 Task: Open Card Card0000000106 in Board Board0000000027 in Workspace WS0000000009 in Trello. Add Member Email0000000034 to Card Card0000000106 in Board Board0000000027 in Workspace WS0000000009 in Trello. Add Blue Label titled Label0000000106 to Card Card0000000106 in Board Board0000000027 in Workspace WS0000000009 in Trello. Add Checklist CL0000000106 to Card Card0000000106 in Board Board0000000027 in Workspace WS0000000009 in Trello. Add Dates with Start Date as Sep 01 2023 and Due Date as Sep 30 2023 to Card Card0000000106 in Board Board0000000027 in Workspace WS0000000009 in Trello
Action: Mouse moved to (320, 316)
Screenshot: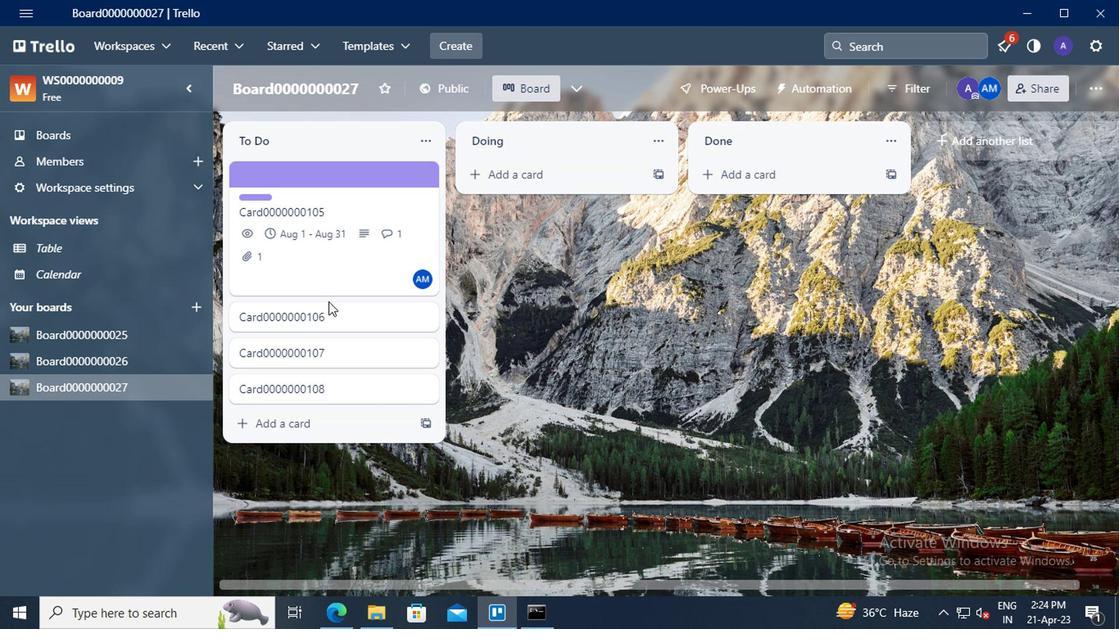 
Action: Mouse pressed left at (320, 316)
Screenshot: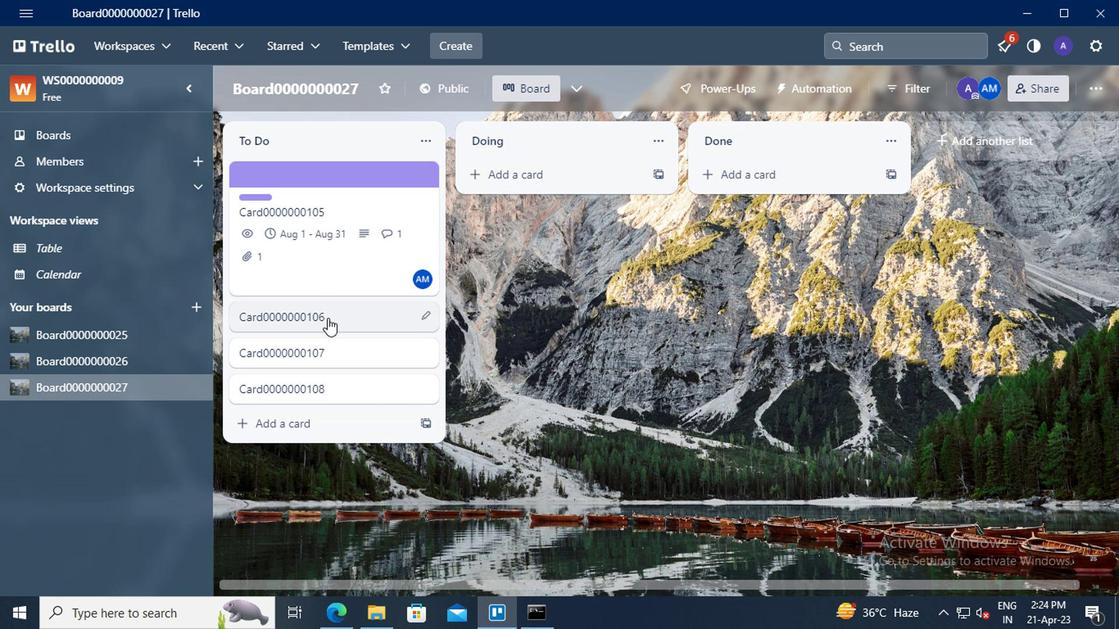 
Action: Mouse moved to (750, 213)
Screenshot: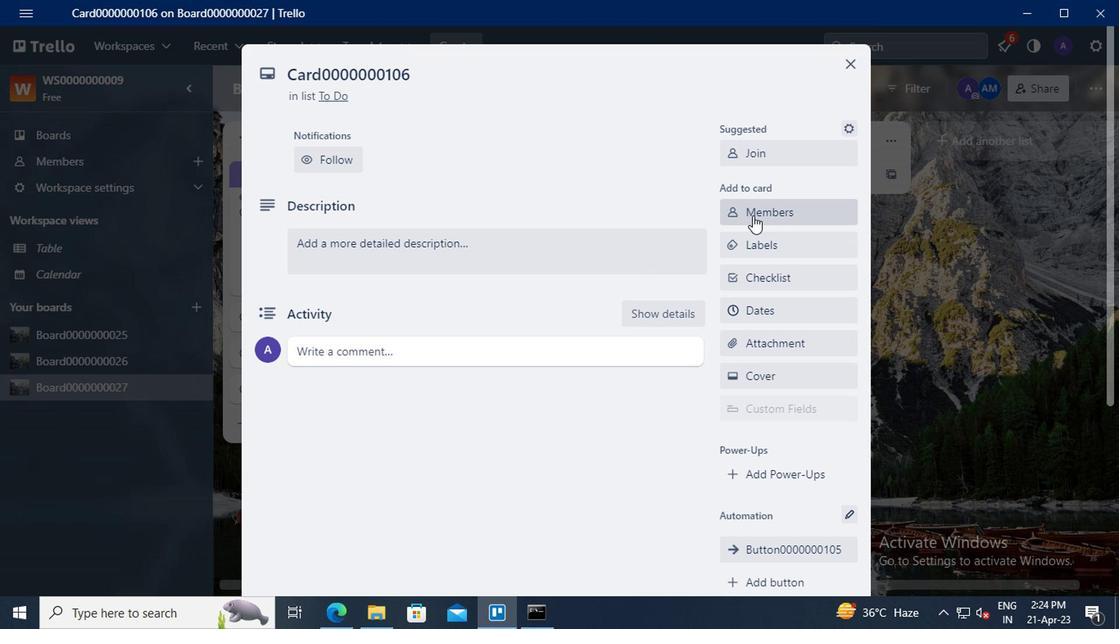 
Action: Mouse pressed left at (750, 213)
Screenshot: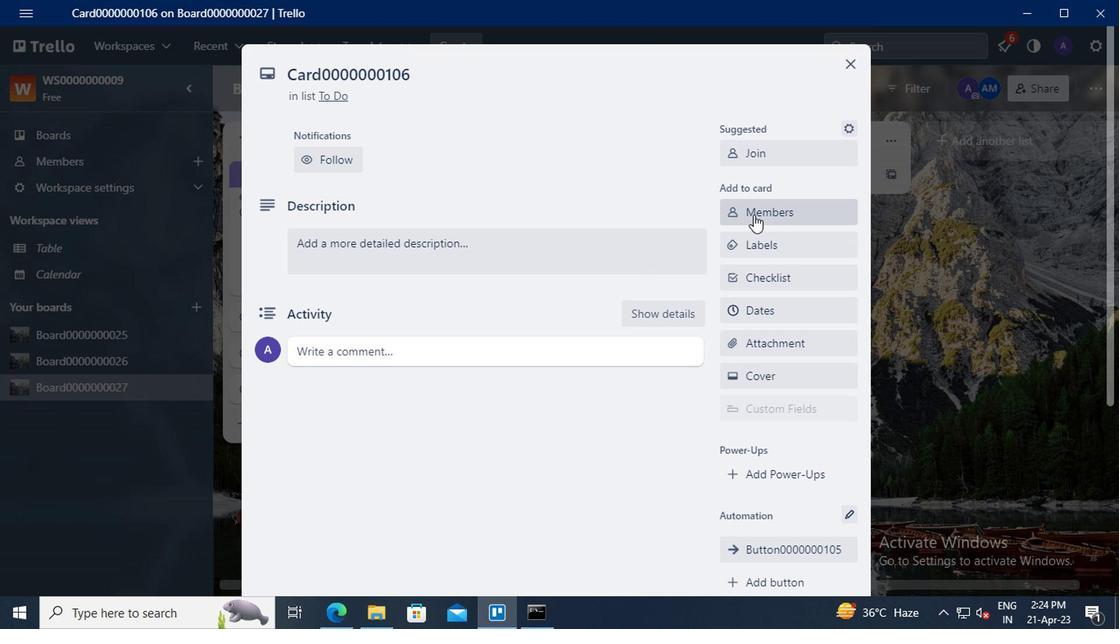 
Action: Mouse moved to (763, 285)
Screenshot: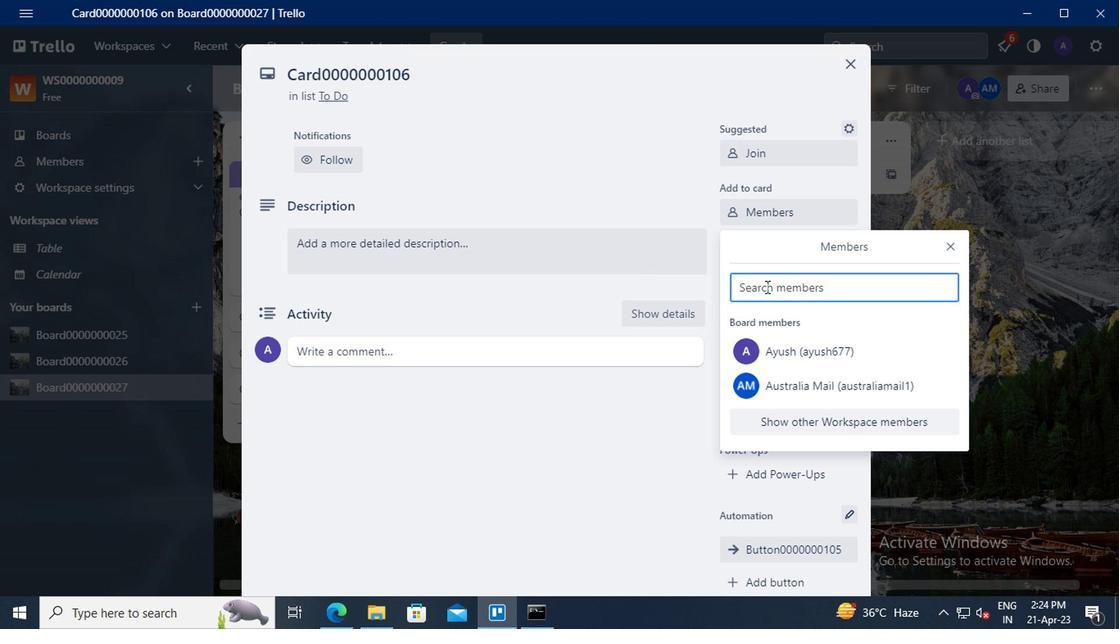 
Action: Mouse pressed left at (763, 285)
Screenshot: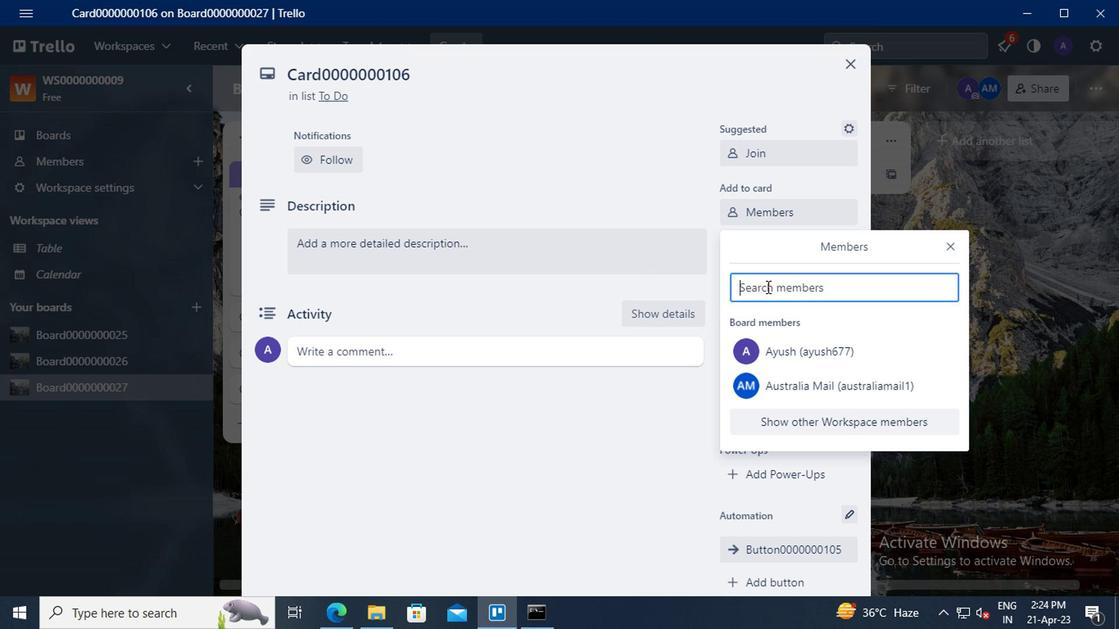 
Action: Key pressed nikrathi889<Key.shift>@GMAIL.COM
Screenshot: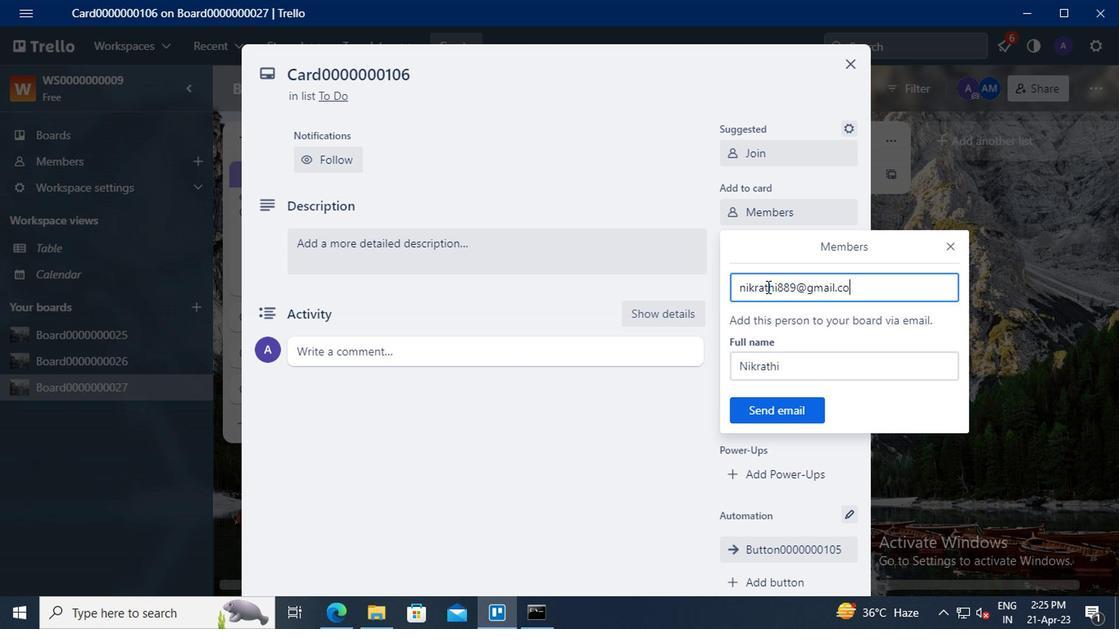 
Action: Mouse moved to (771, 399)
Screenshot: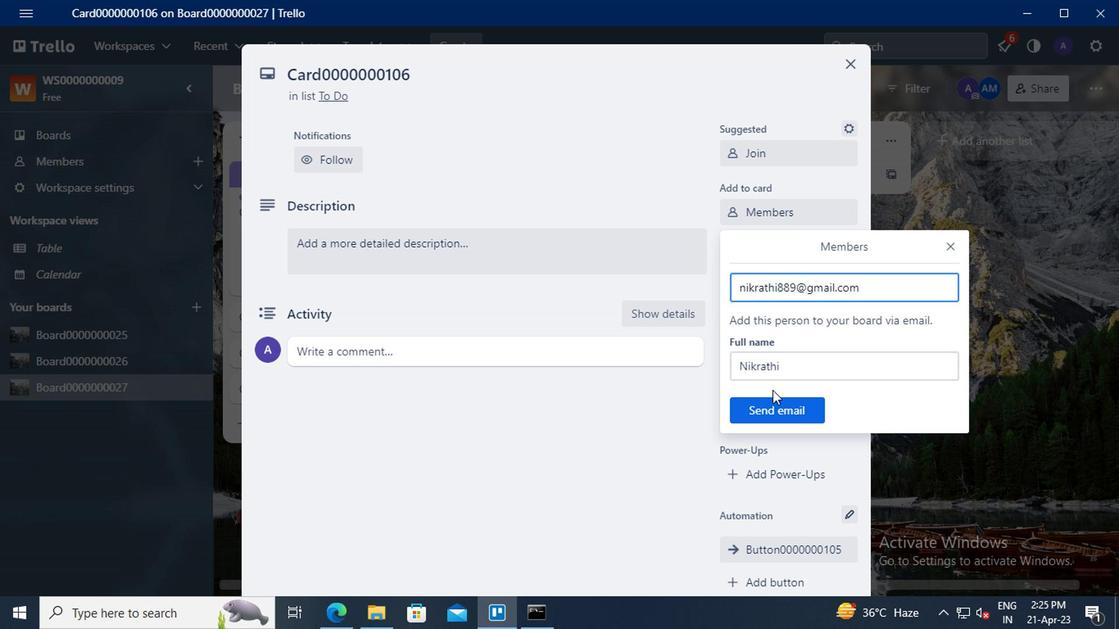 
Action: Mouse pressed left at (771, 399)
Screenshot: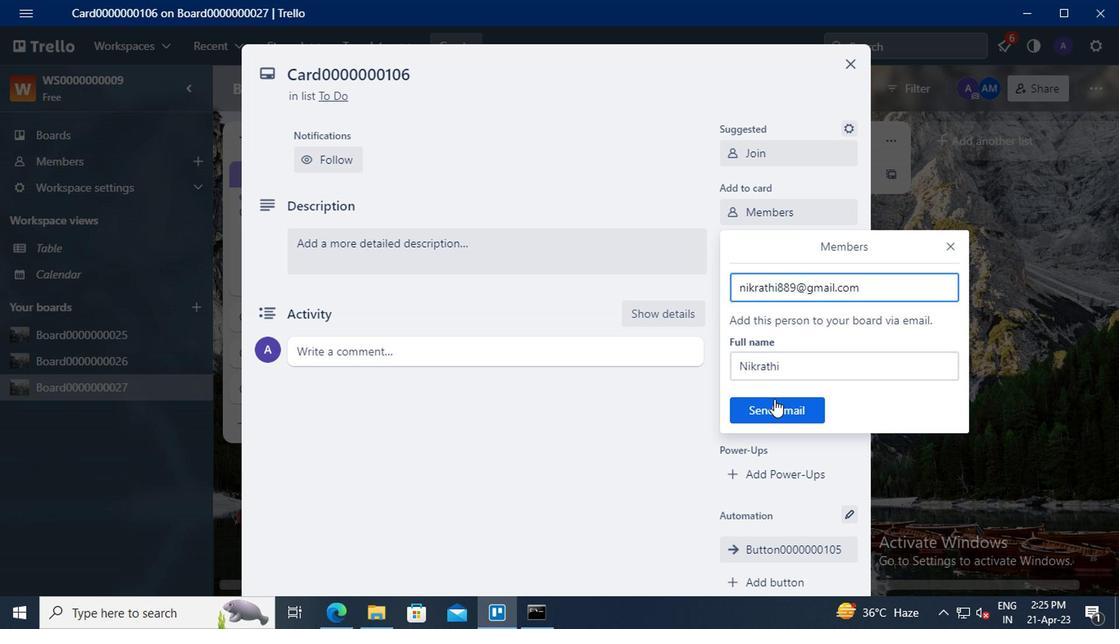 
Action: Mouse moved to (758, 246)
Screenshot: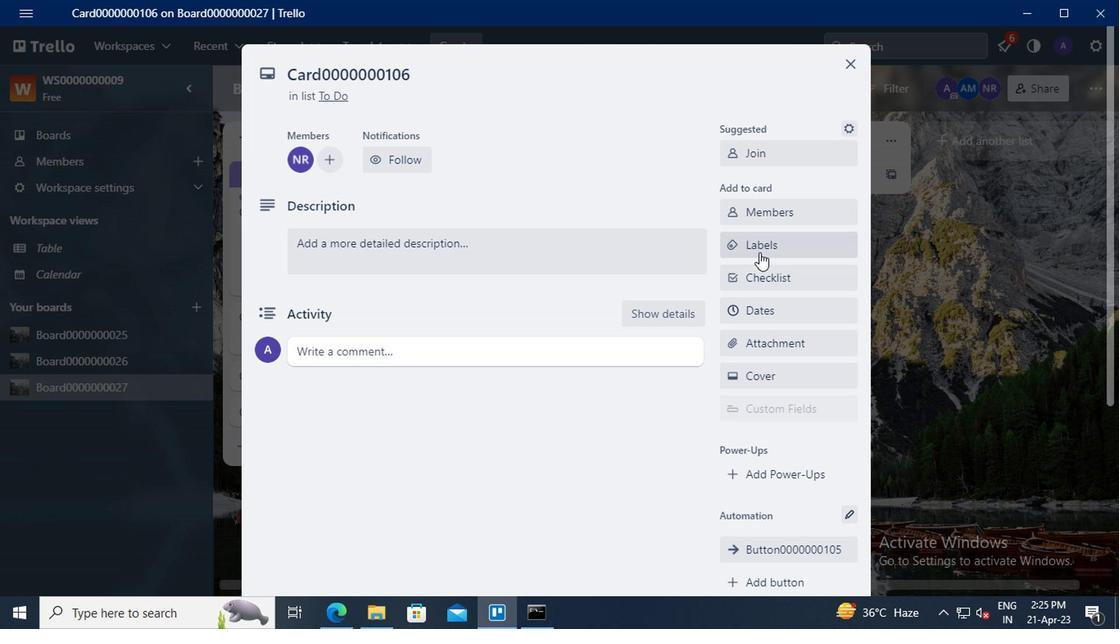 
Action: Mouse pressed left at (758, 246)
Screenshot: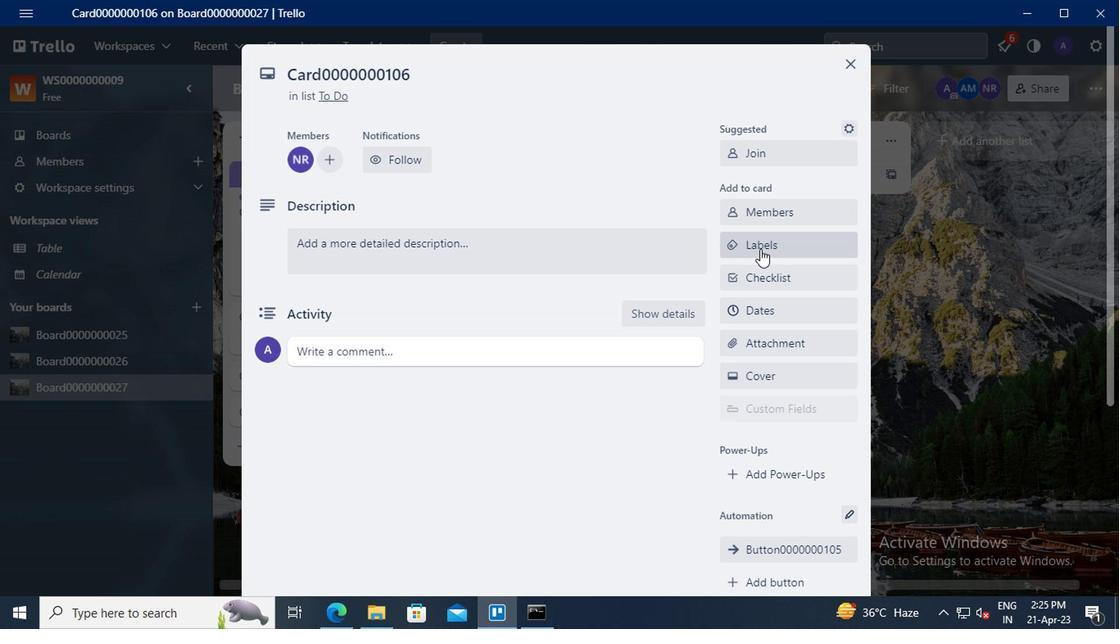 
Action: Mouse moved to (823, 401)
Screenshot: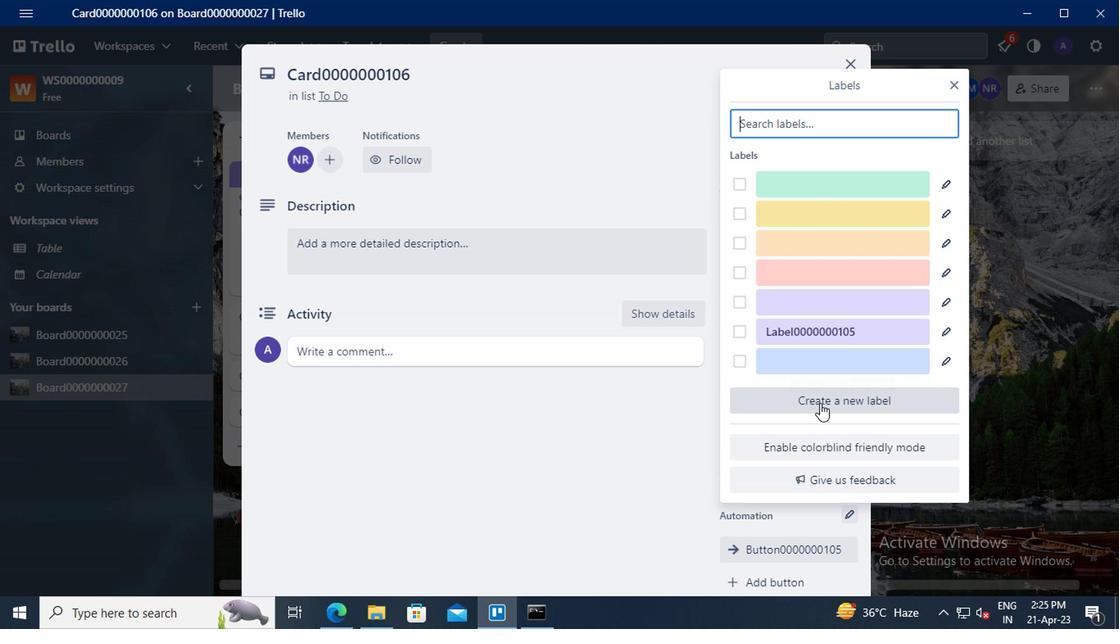 
Action: Mouse pressed left at (823, 401)
Screenshot: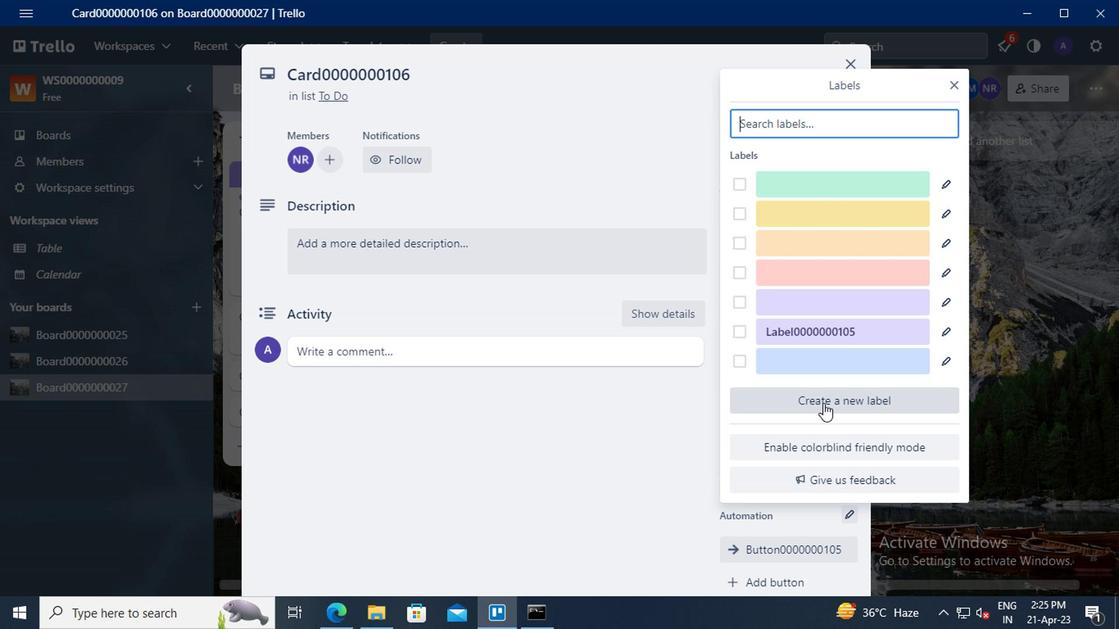 
Action: Mouse moved to (744, 240)
Screenshot: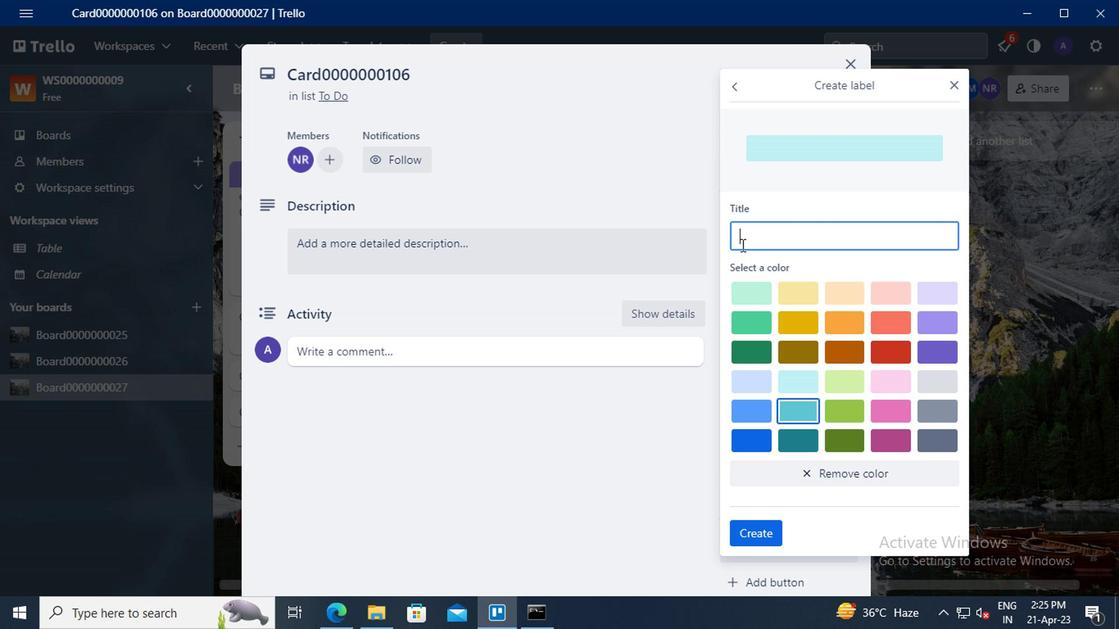 
Action: Mouse pressed left at (744, 240)
Screenshot: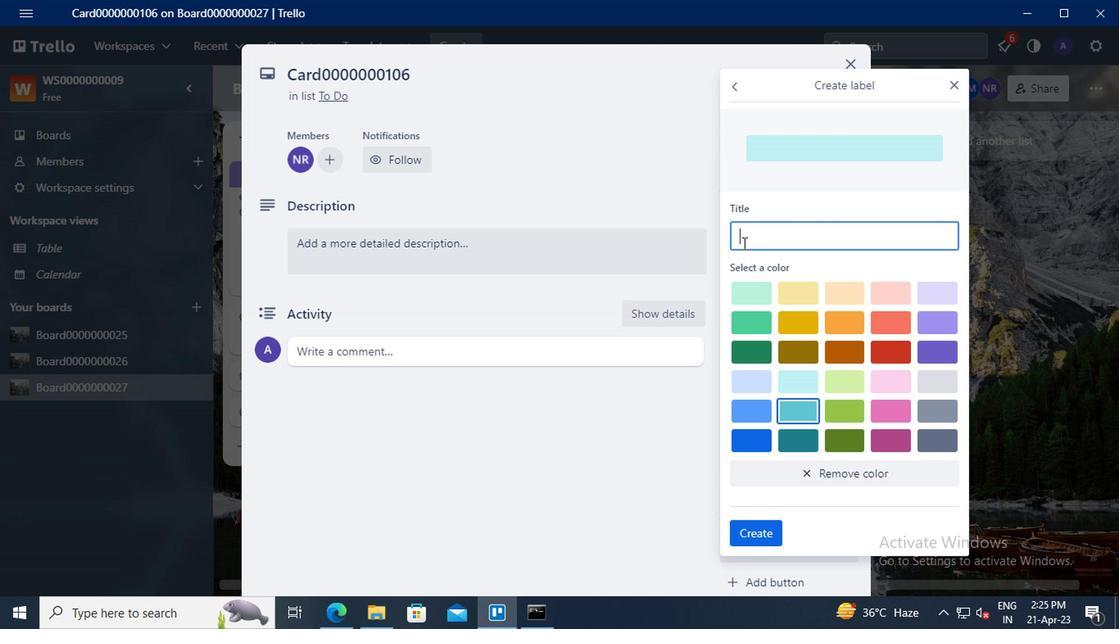 
Action: Key pressed <Key.shift>LABEL0000000106
Screenshot: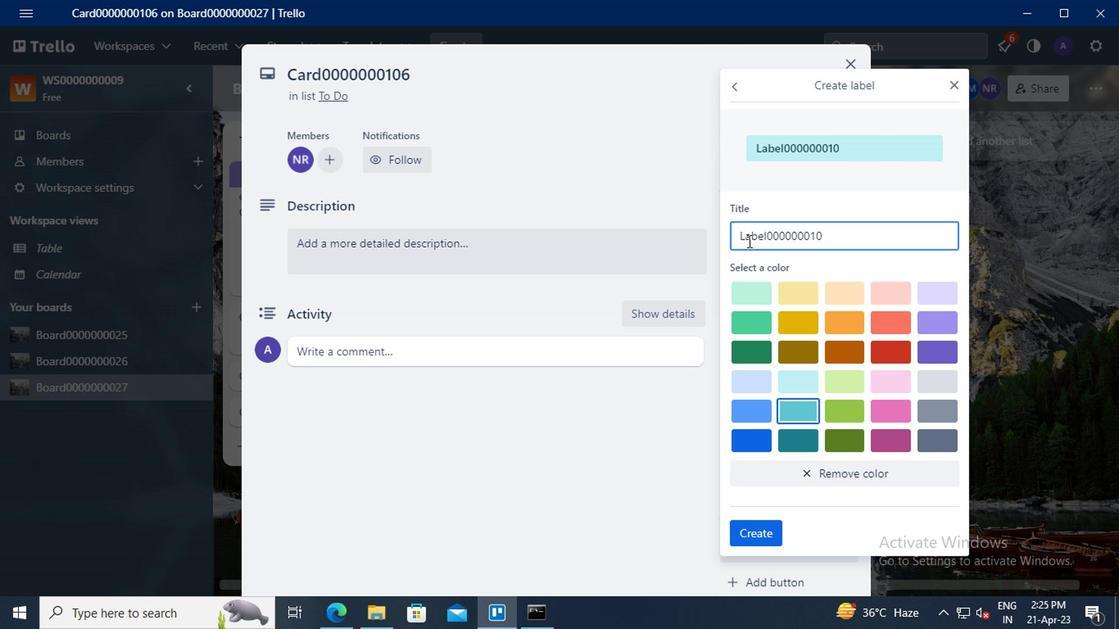 
Action: Mouse moved to (753, 407)
Screenshot: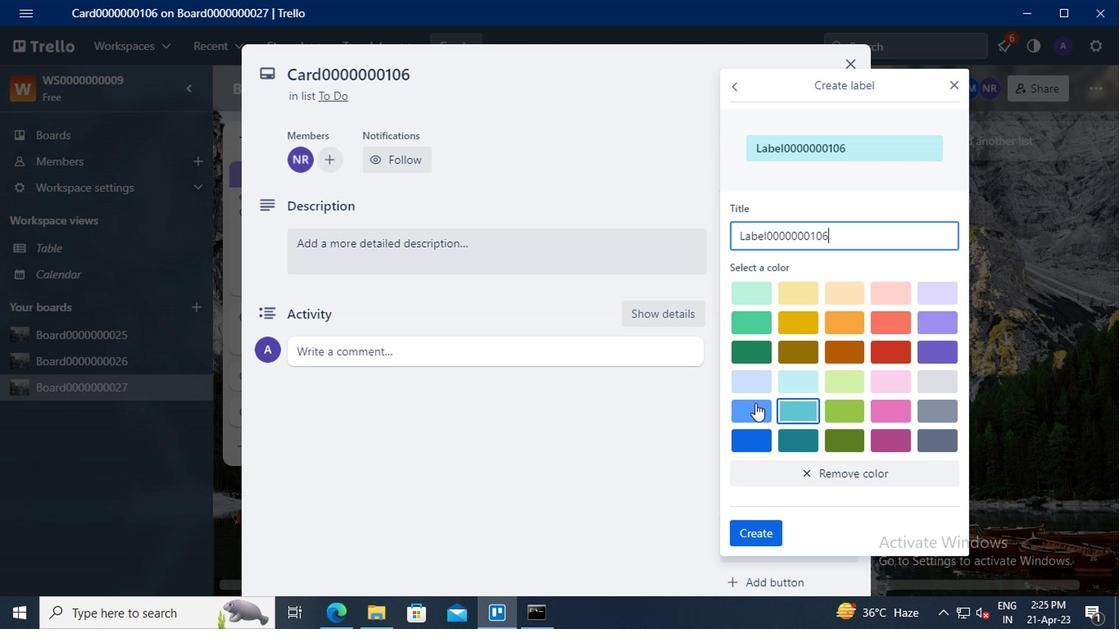 
Action: Mouse pressed left at (753, 407)
Screenshot: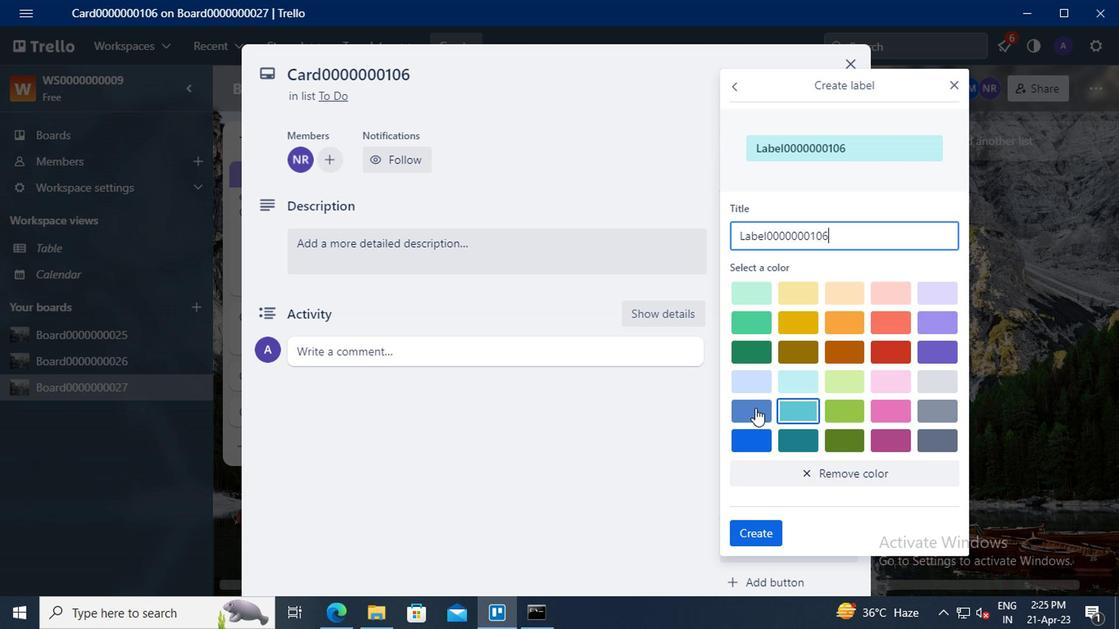
Action: Mouse moved to (753, 525)
Screenshot: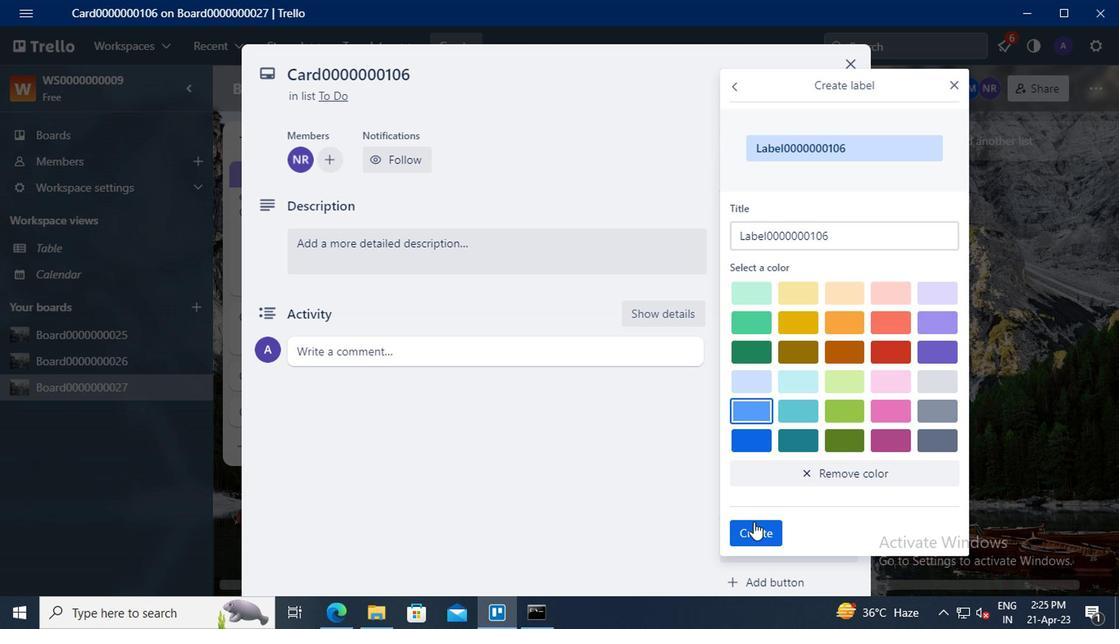 
Action: Mouse pressed left at (753, 525)
Screenshot: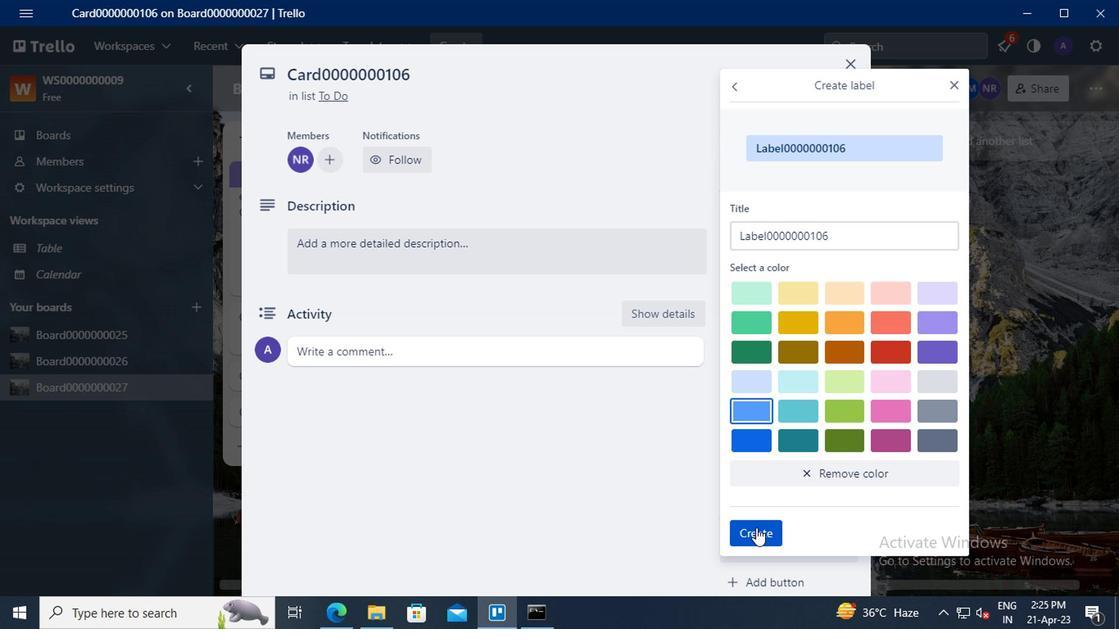
Action: Mouse moved to (948, 84)
Screenshot: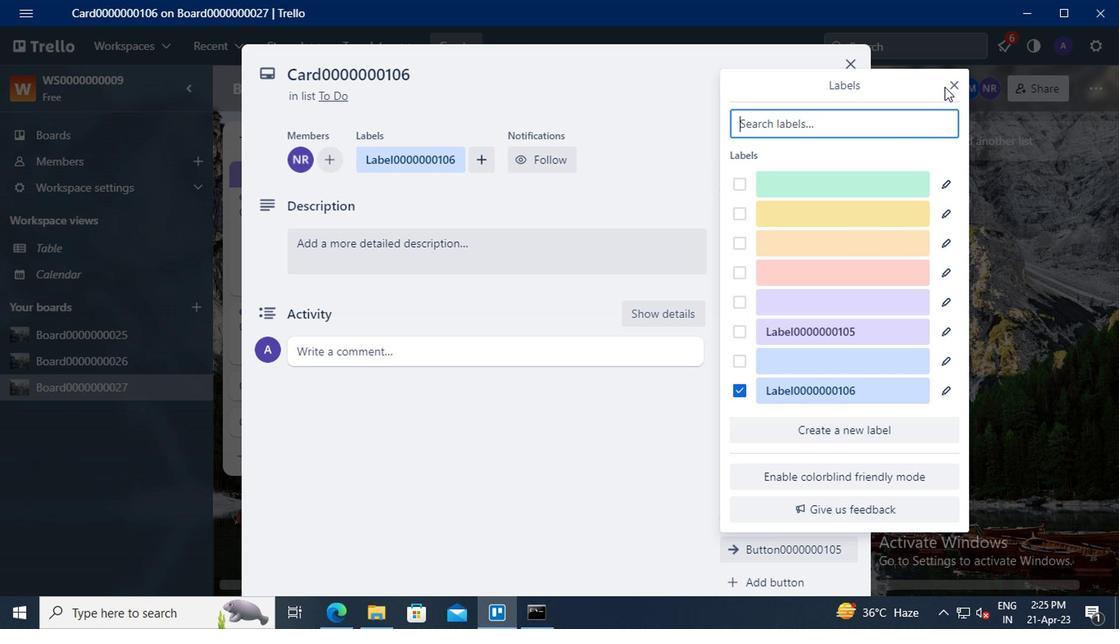 
Action: Mouse pressed left at (948, 84)
Screenshot: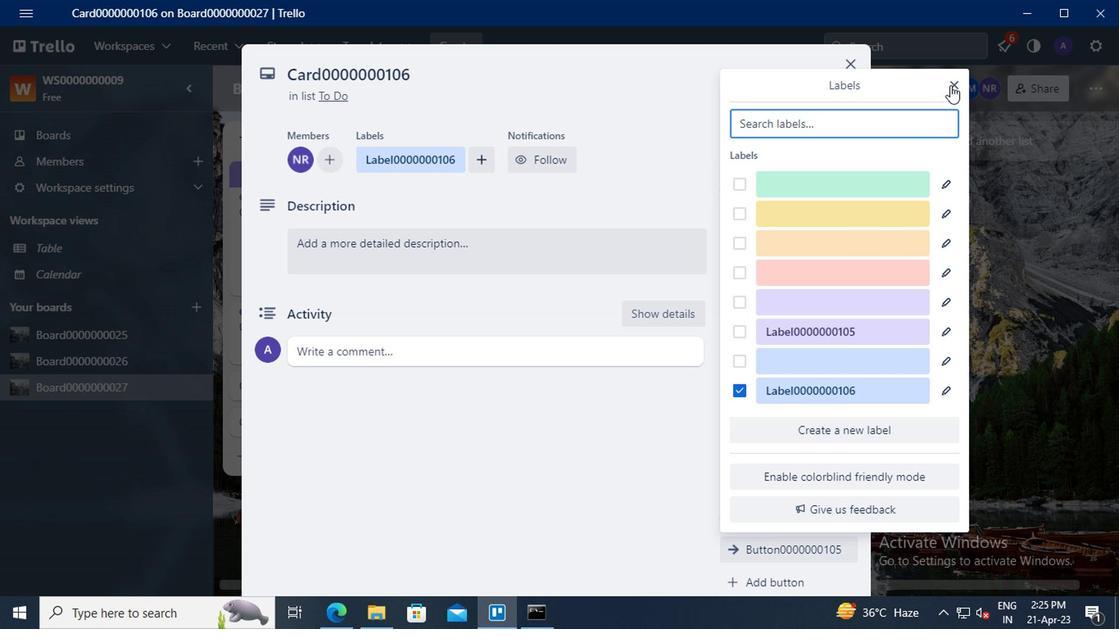 
Action: Mouse moved to (799, 279)
Screenshot: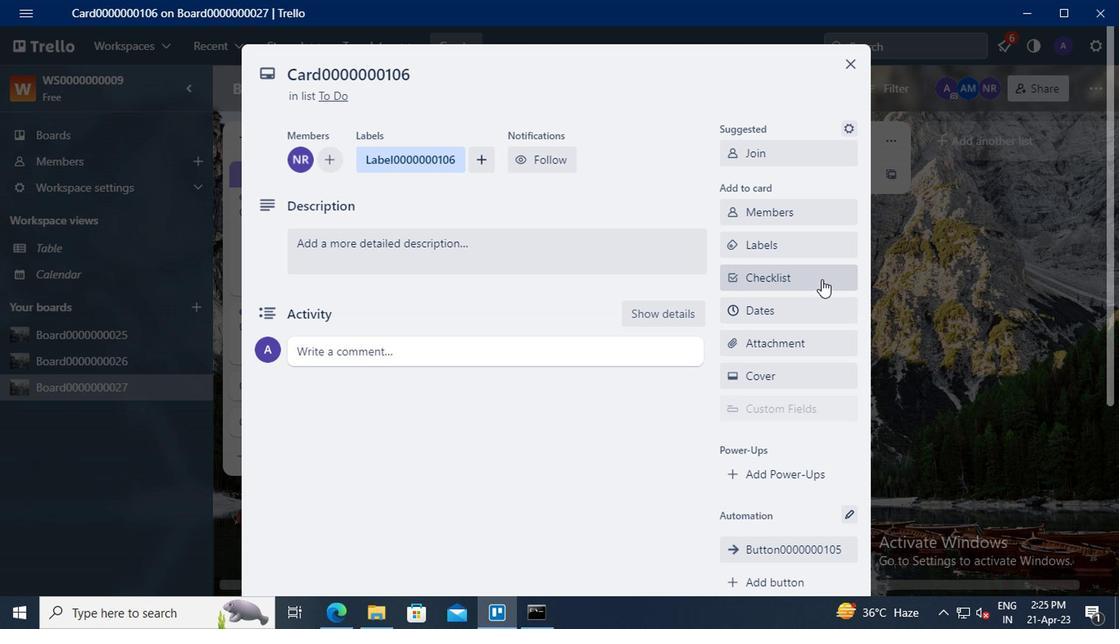 
Action: Mouse pressed left at (799, 279)
Screenshot: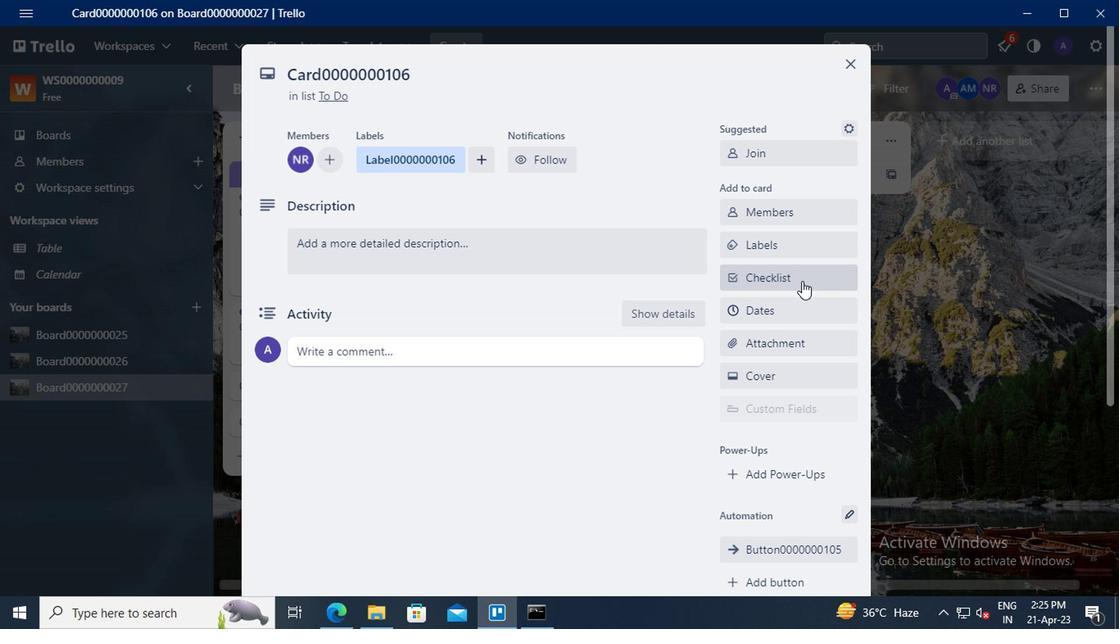 
Action: Key pressed <Key.delete><Key.shift>CL0000000106
Screenshot: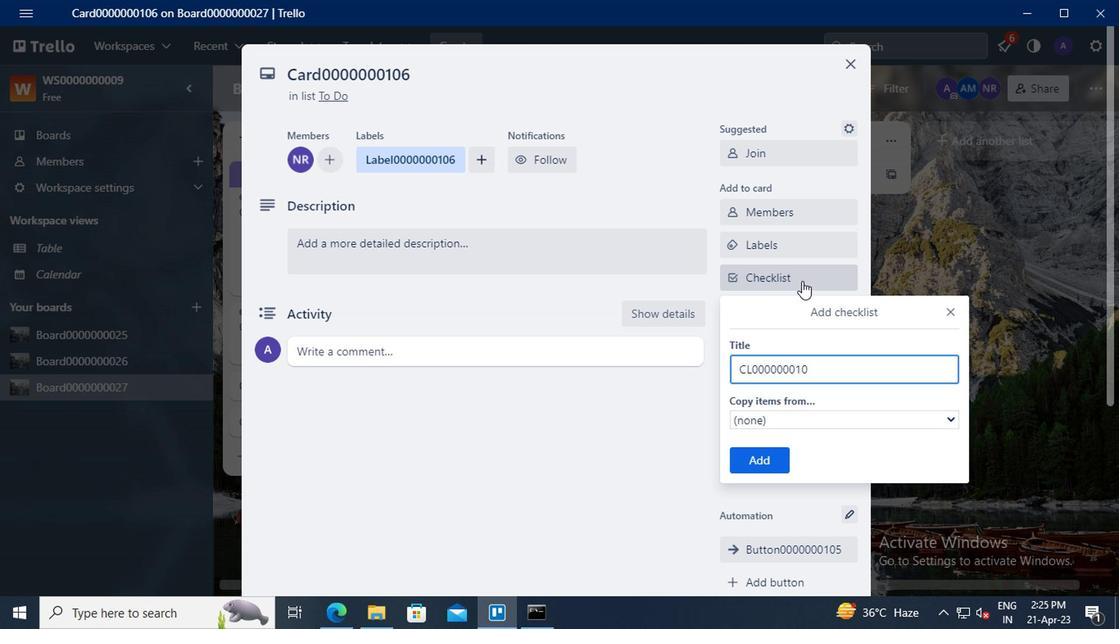 
Action: Mouse moved to (763, 452)
Screenshot: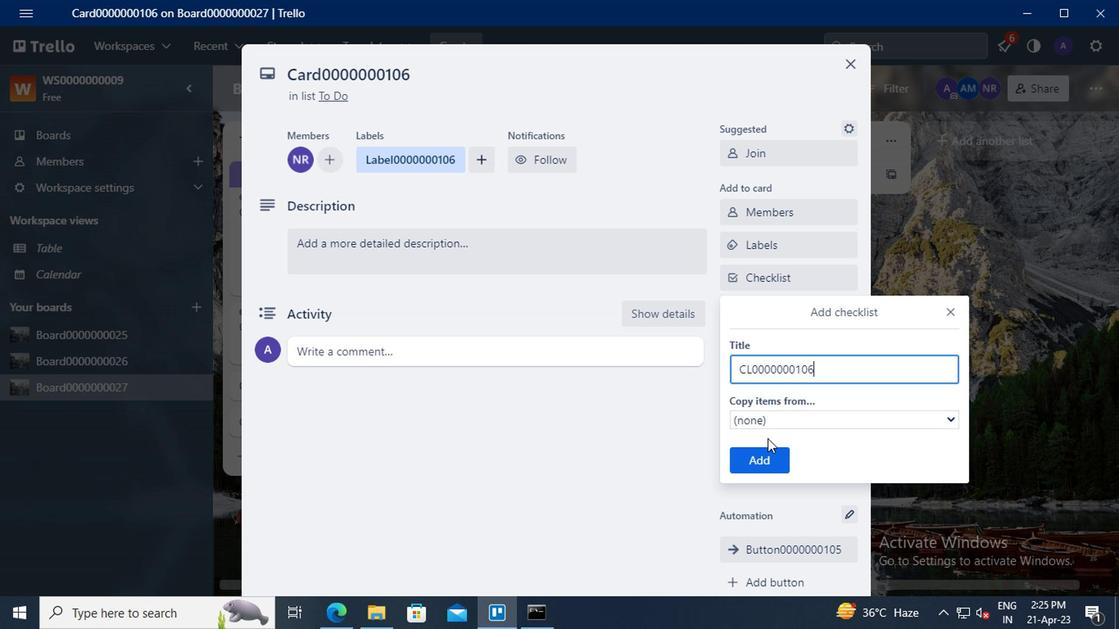
Action: Mouse pressed left at (763, 452)
Screenshot: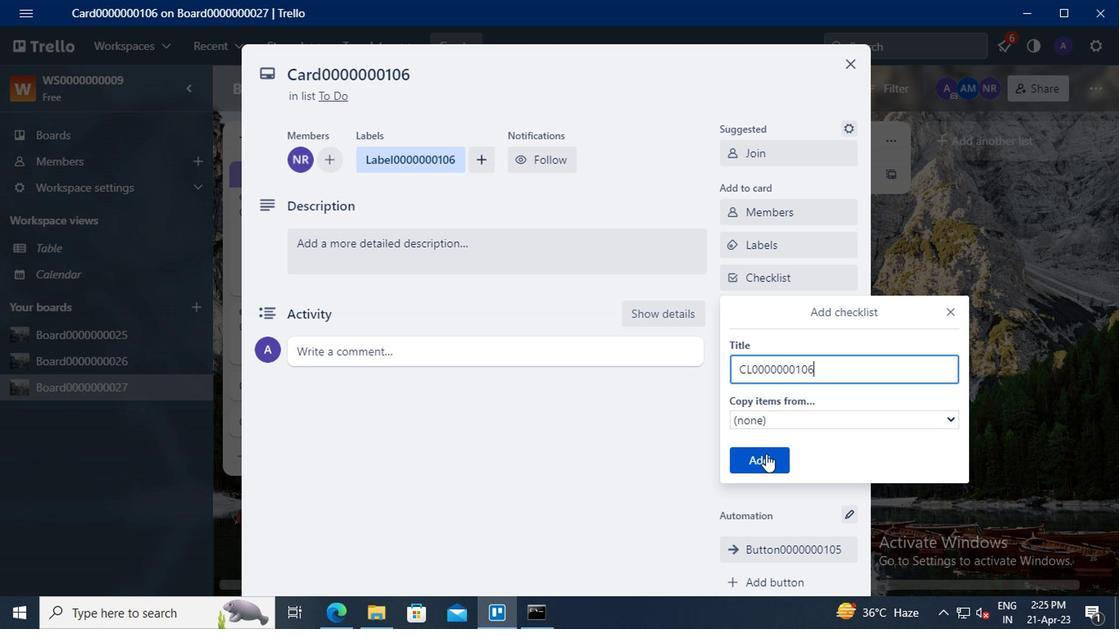 
Action: Mouse moved to (763, 305)
Screenshot: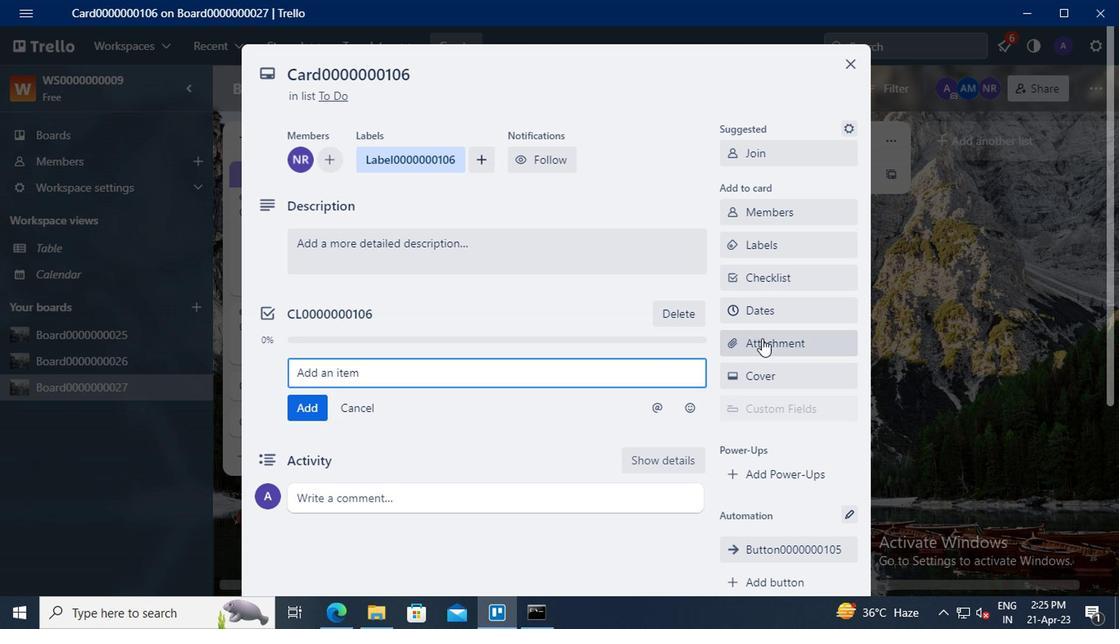 
Action: Mouse pressed left at (763, 305)
Screenshot: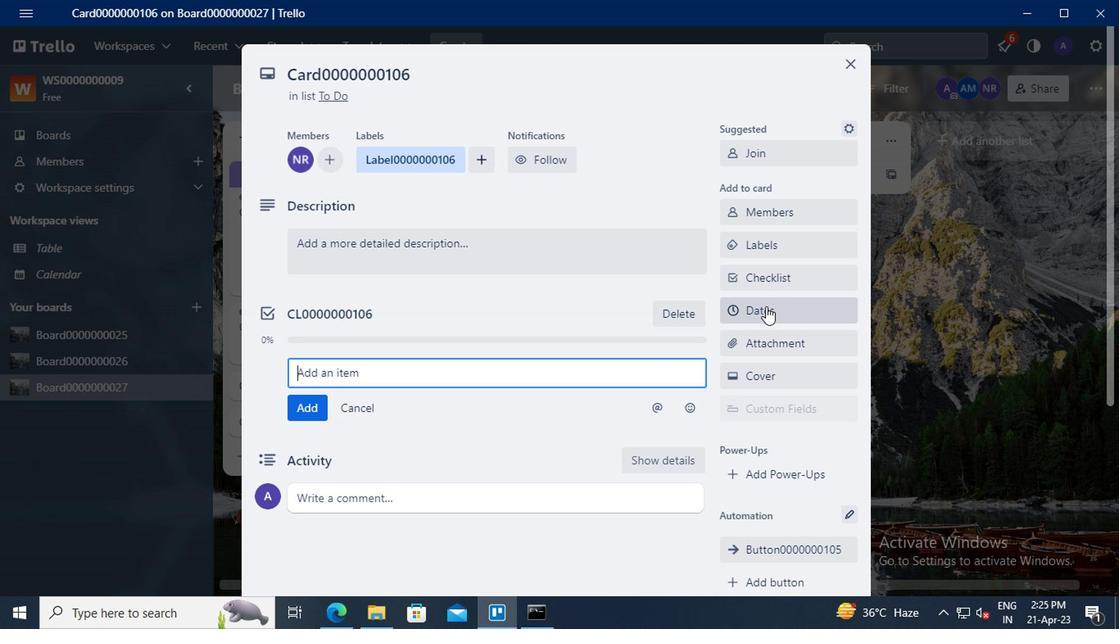 
Action: Mouse moved to (734, 377)
Screenshot: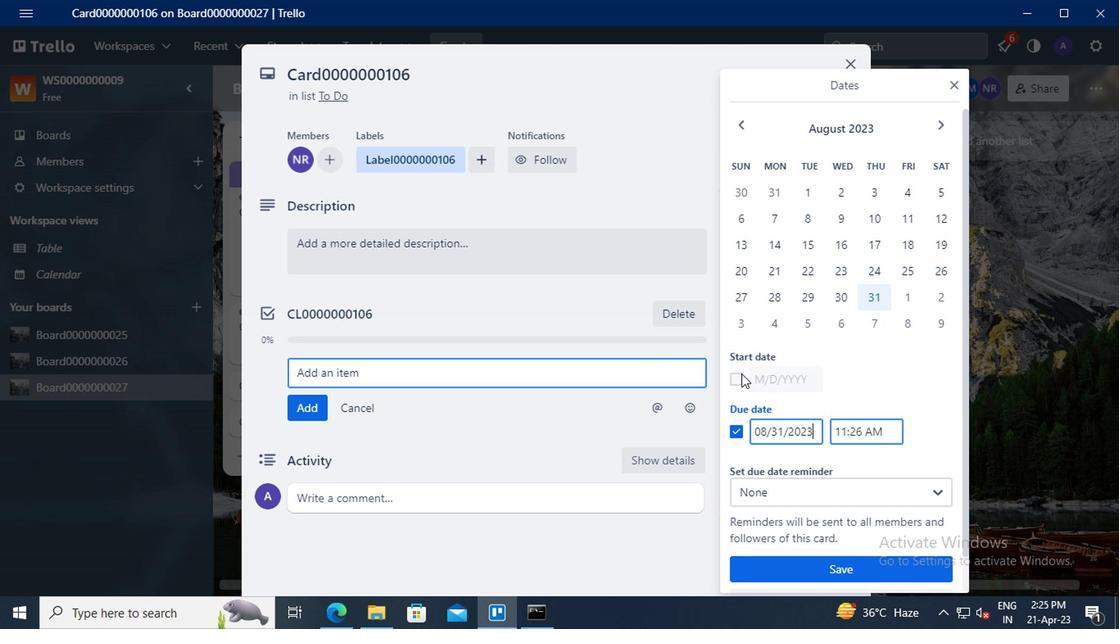 
Action: Mouse pressed left at (734, 377)
Screenshot: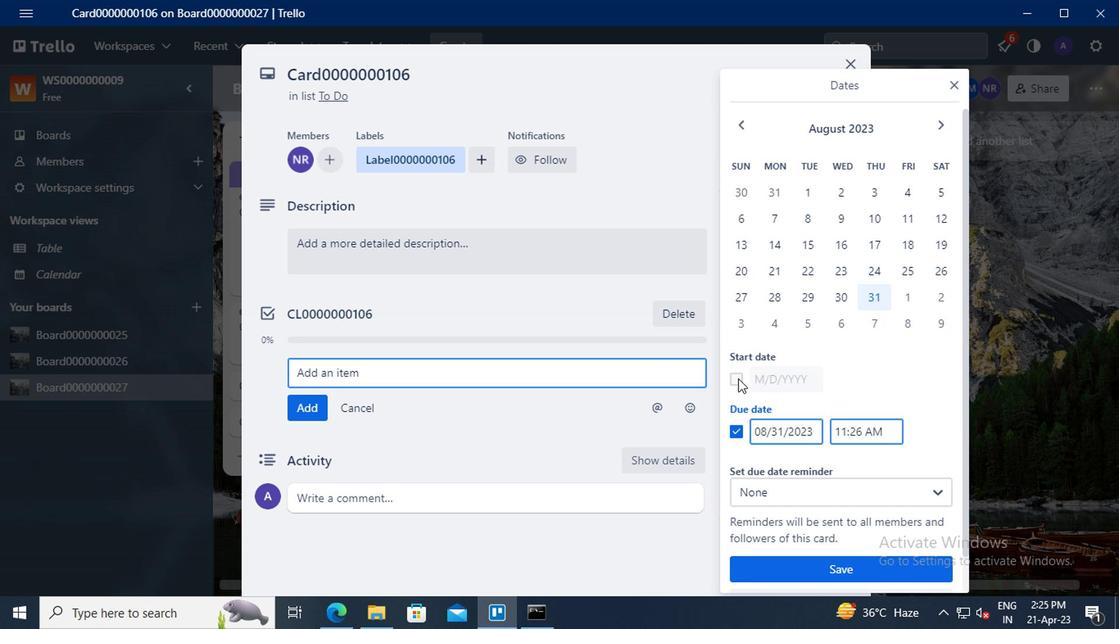 
Action: Mouse moved to (778, 378)
Screenshot: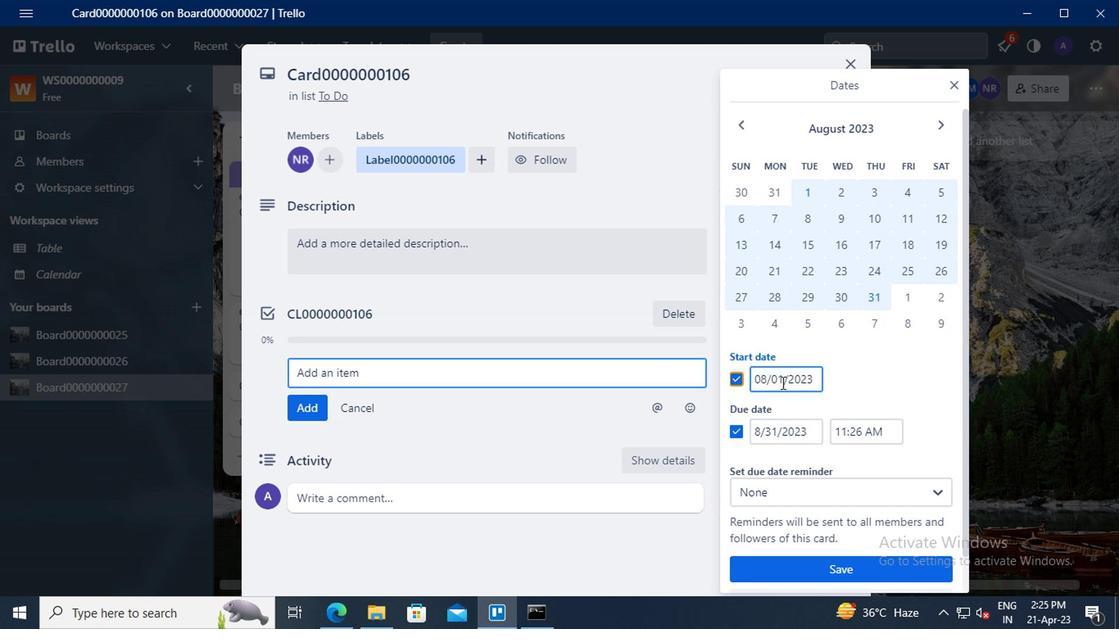 
Action: Mouse pressed left at (778, 378)
Screenshot: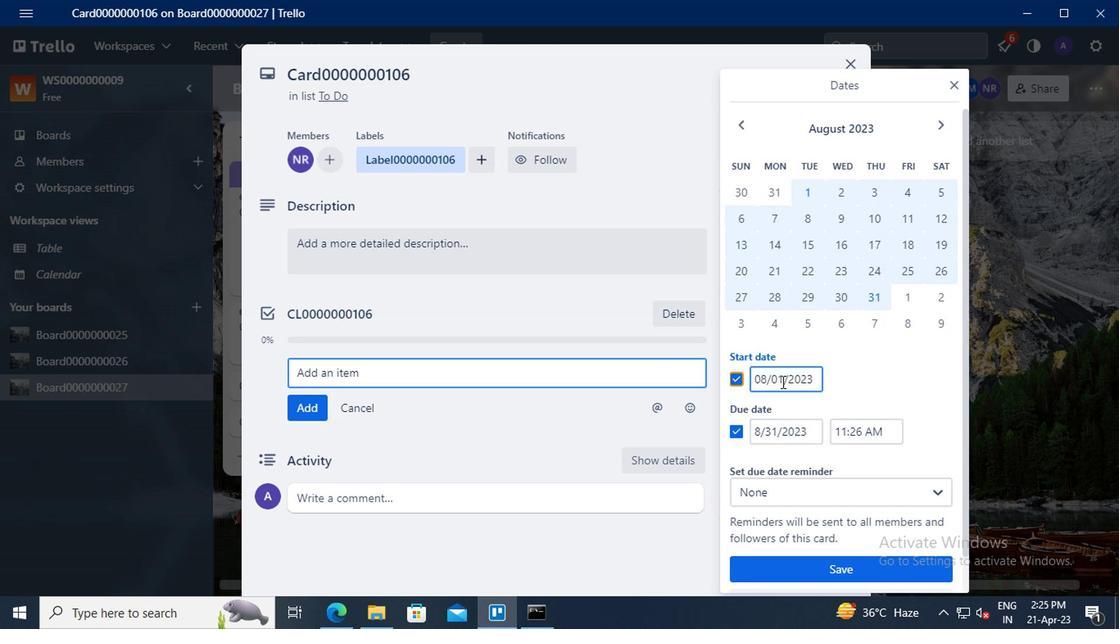 
Action: Mouse moved to (784, 353)
Screenshot: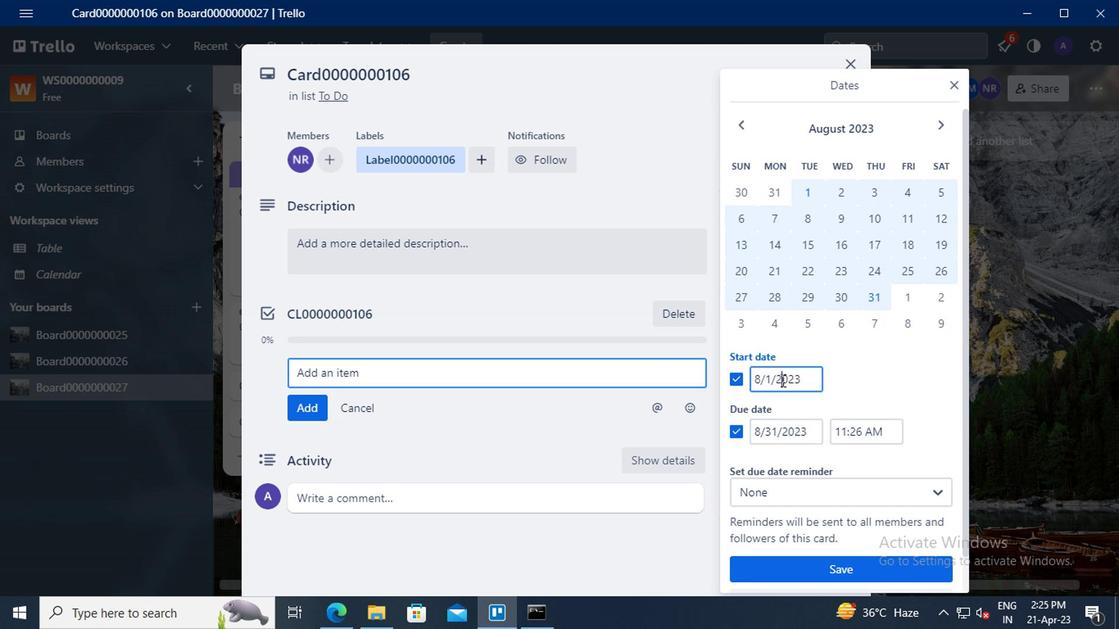 
Action: Key pressed <Key.left><Key.left><Key.backspace>1<Key.left><Key.left><Key.backspace>9
Screenshot: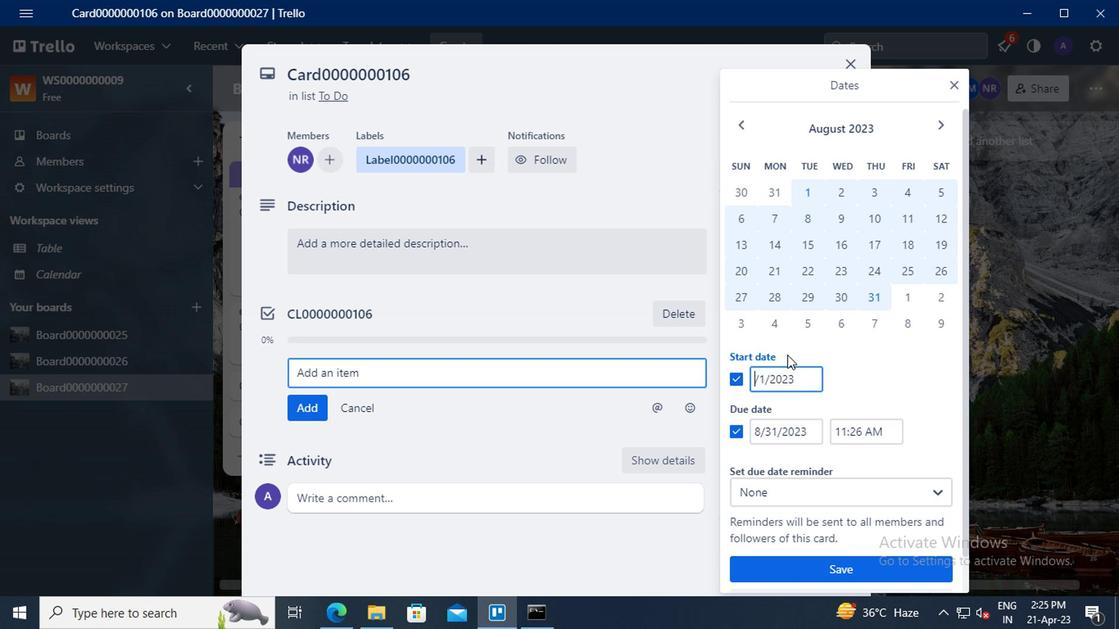 
Action: Mouse moved to (772, 430)
Screenshot: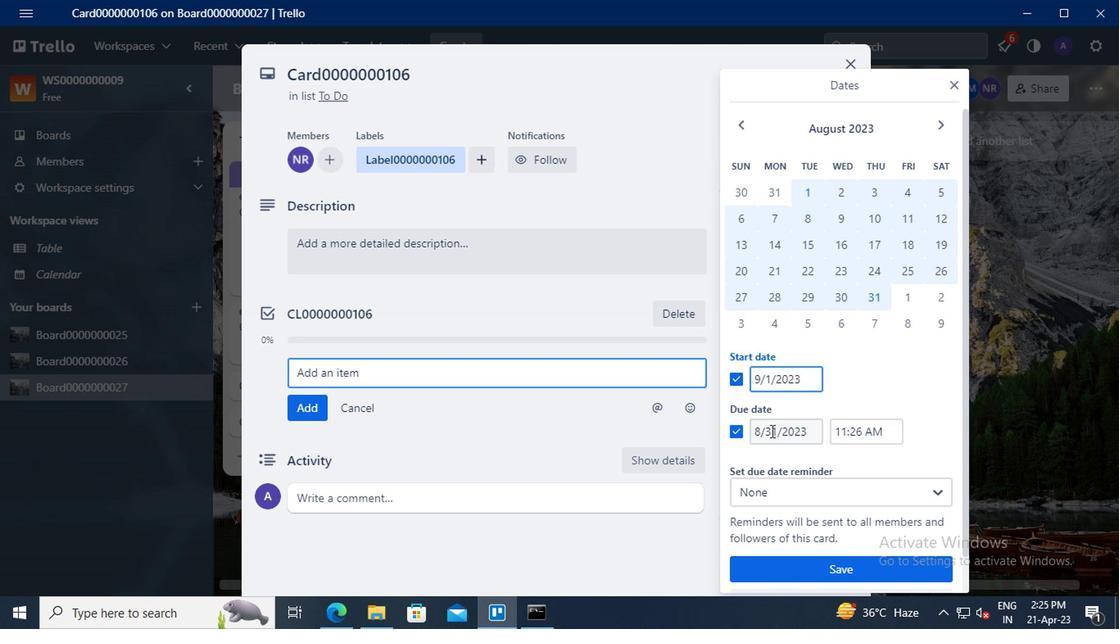 
Action: Mouse pressed left at (772, 430)
Screenshot: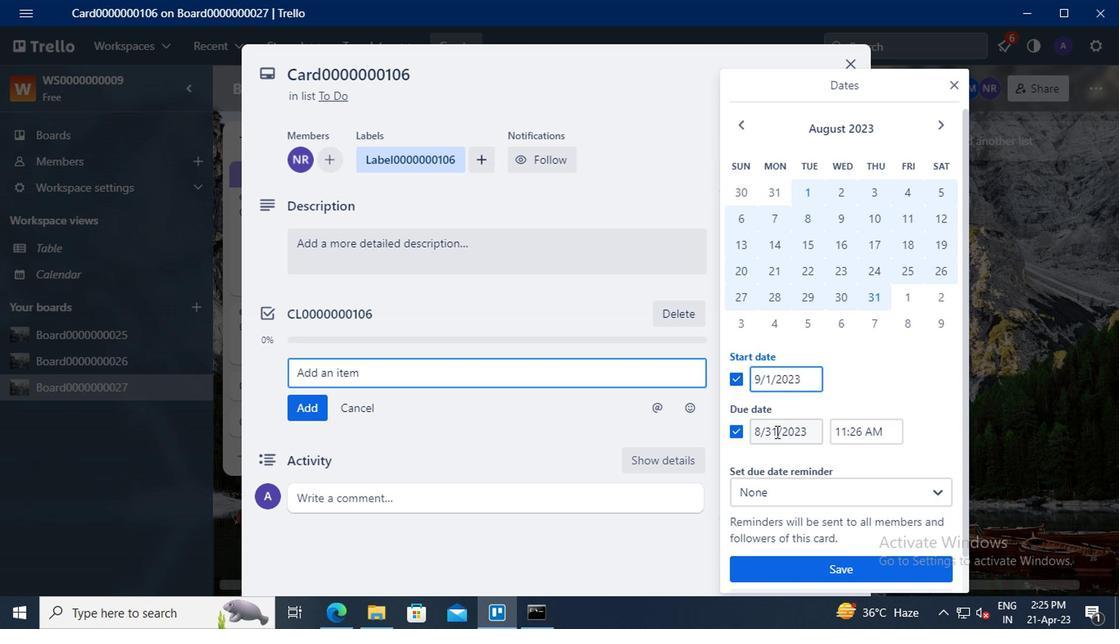 
Action: Mouse moved to (779, 416)
Screenshot: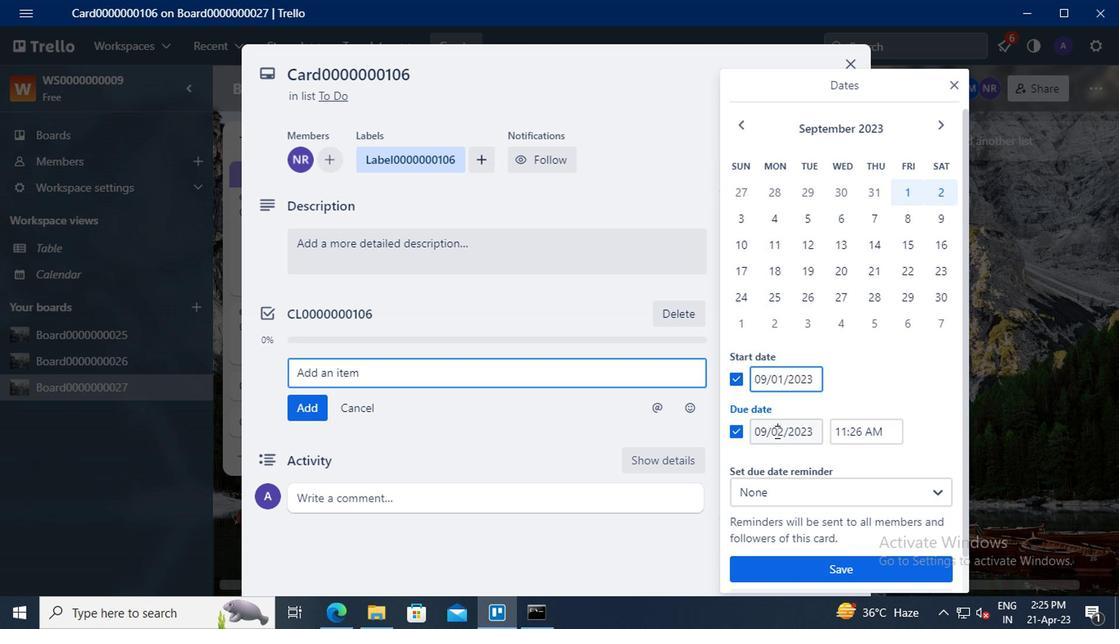 
Action: Key pressed <Key.backspace><Key.delete>30
Screenshot: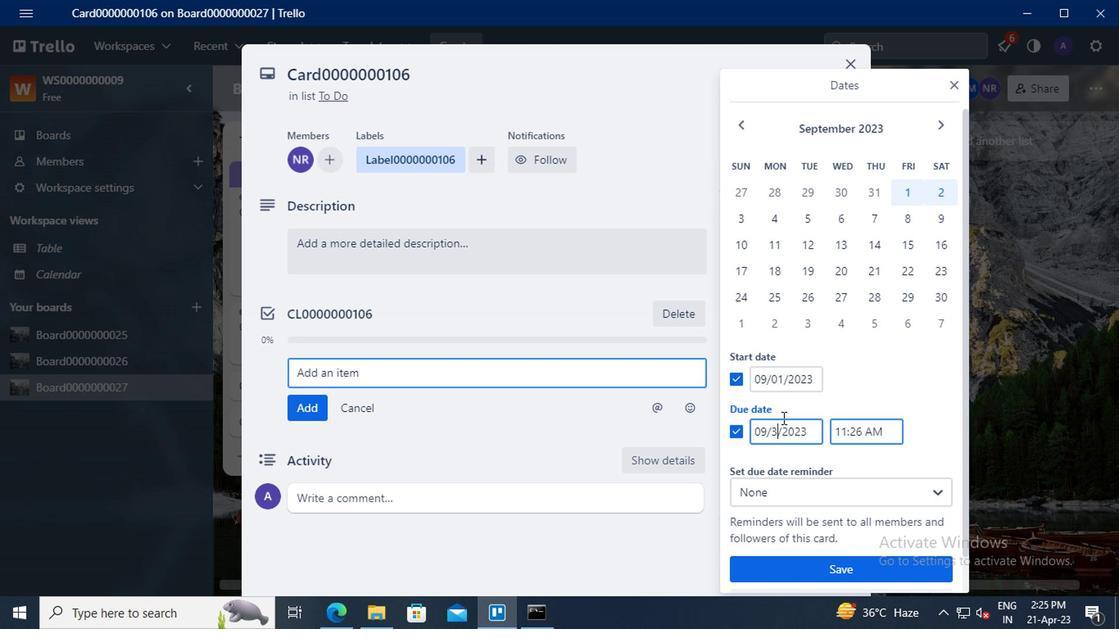 
Action: Mouse moved to (795, 566)
Screenshot: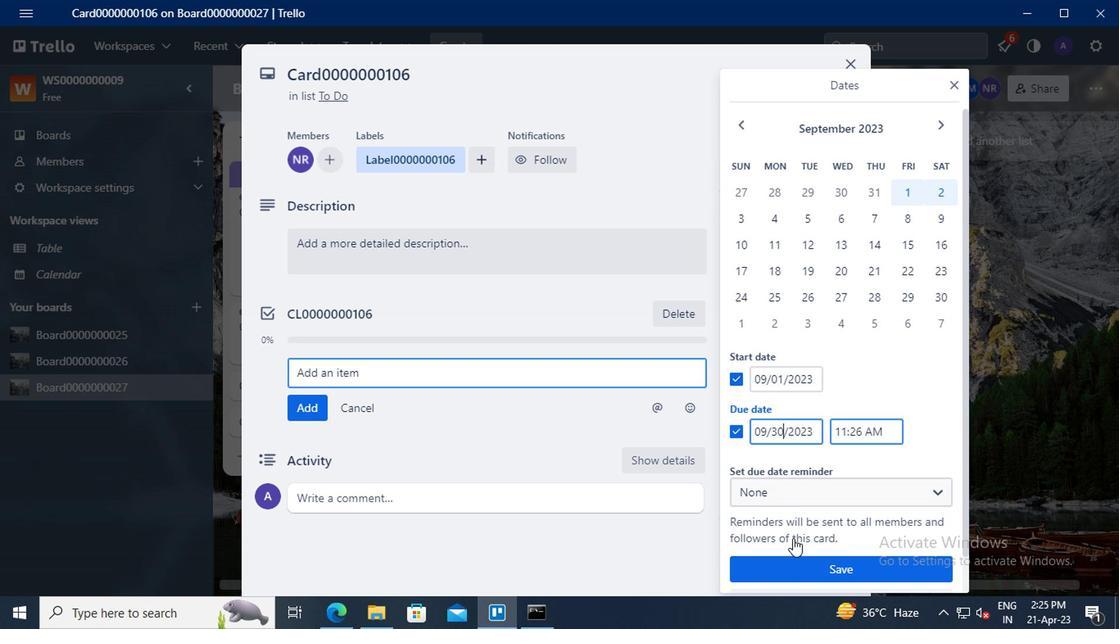 
Action: Mouse pressed left at (795, 566)
Screenshot: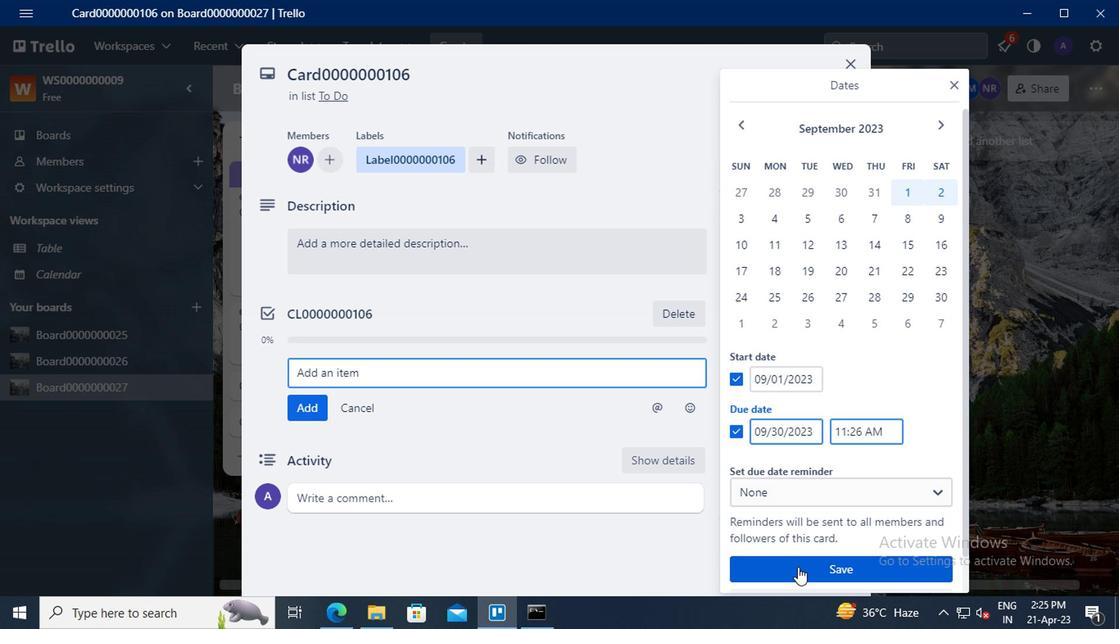 
